 Task: Make in the project ByteBoost a sprint 'Code Conquerors'. Create in the project ByteBoost a sprint 'Code Conquerors'. Add in the project ByteBoost a sprint 'Code Conquerors'
Action: Mouse moved to (238, 65)
Screenshot: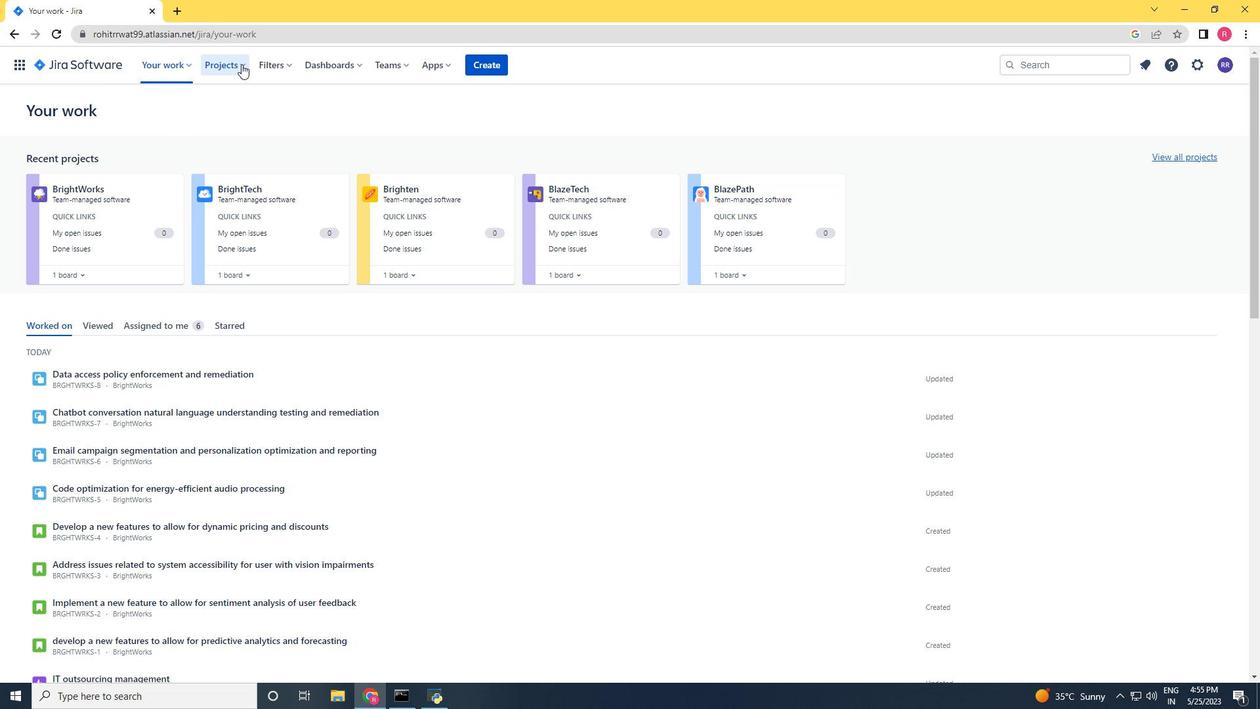 
Action: Mouse pressed left at (238, 65)
Screenshot: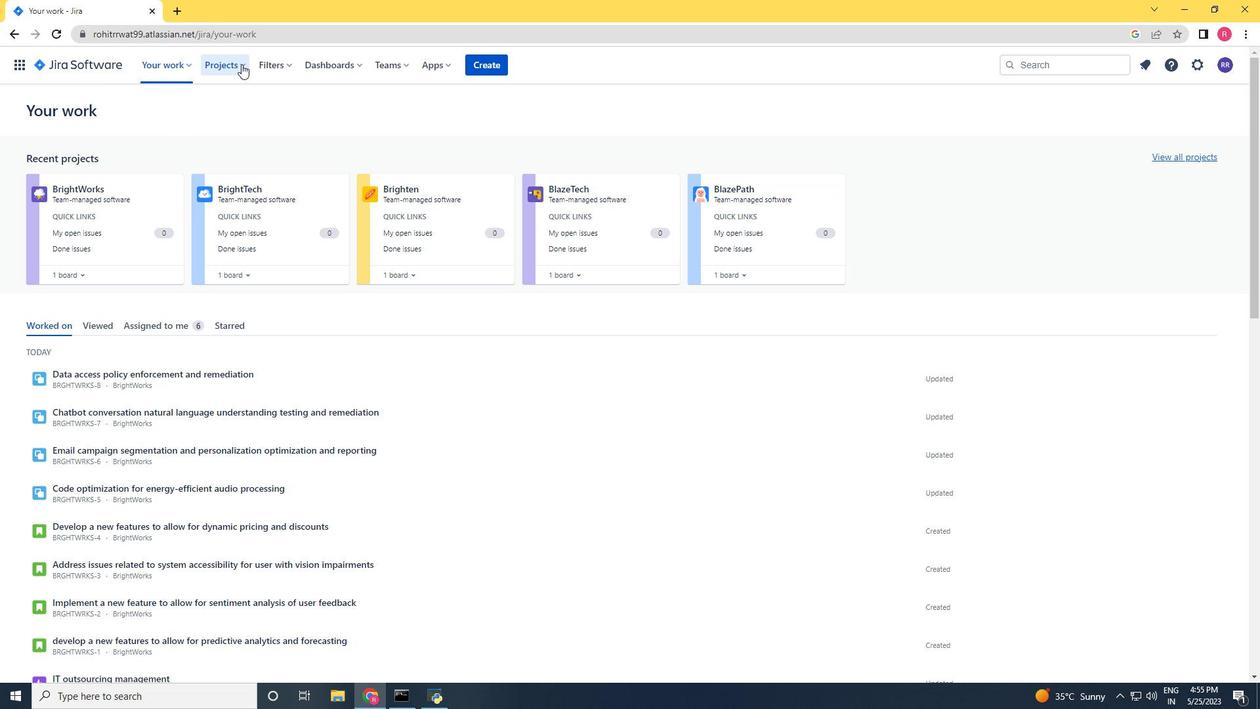 
Action: Mouse moved to (260, 128)
Screenshot: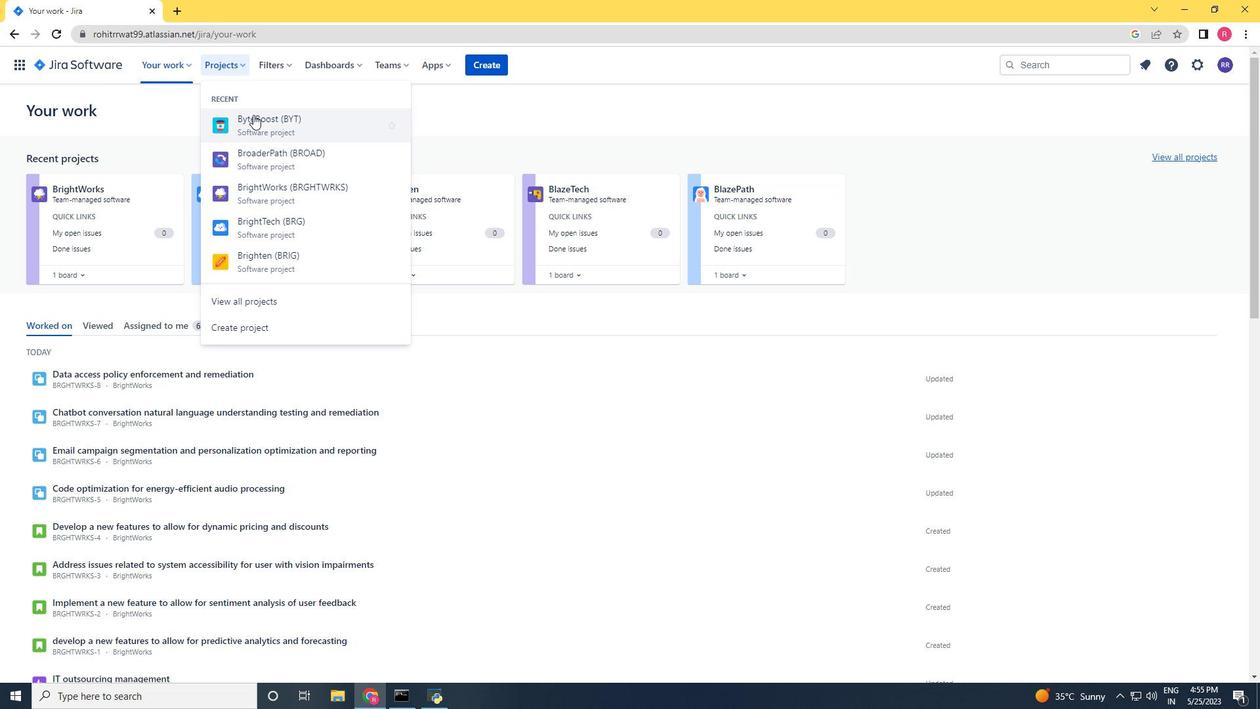 
Action: Mouse pressed left at (260, 128)
Screenshot: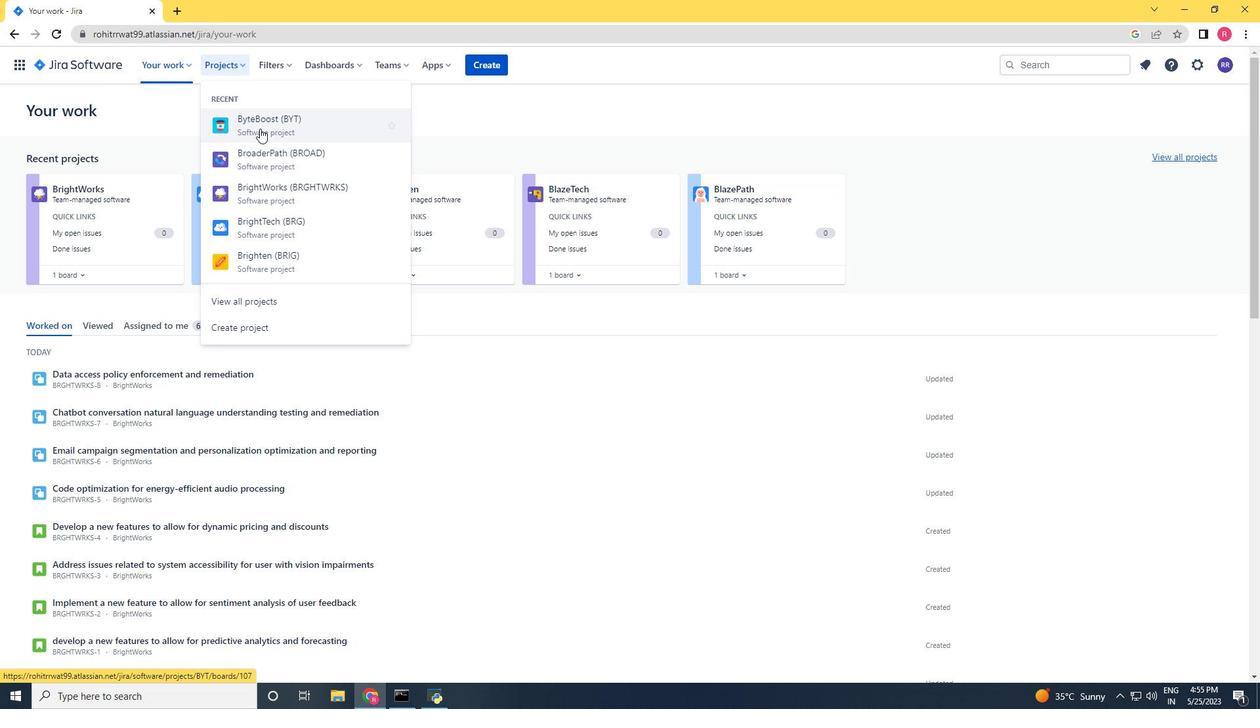 
Action: Mouse moved to (58, 201)
Screenshot: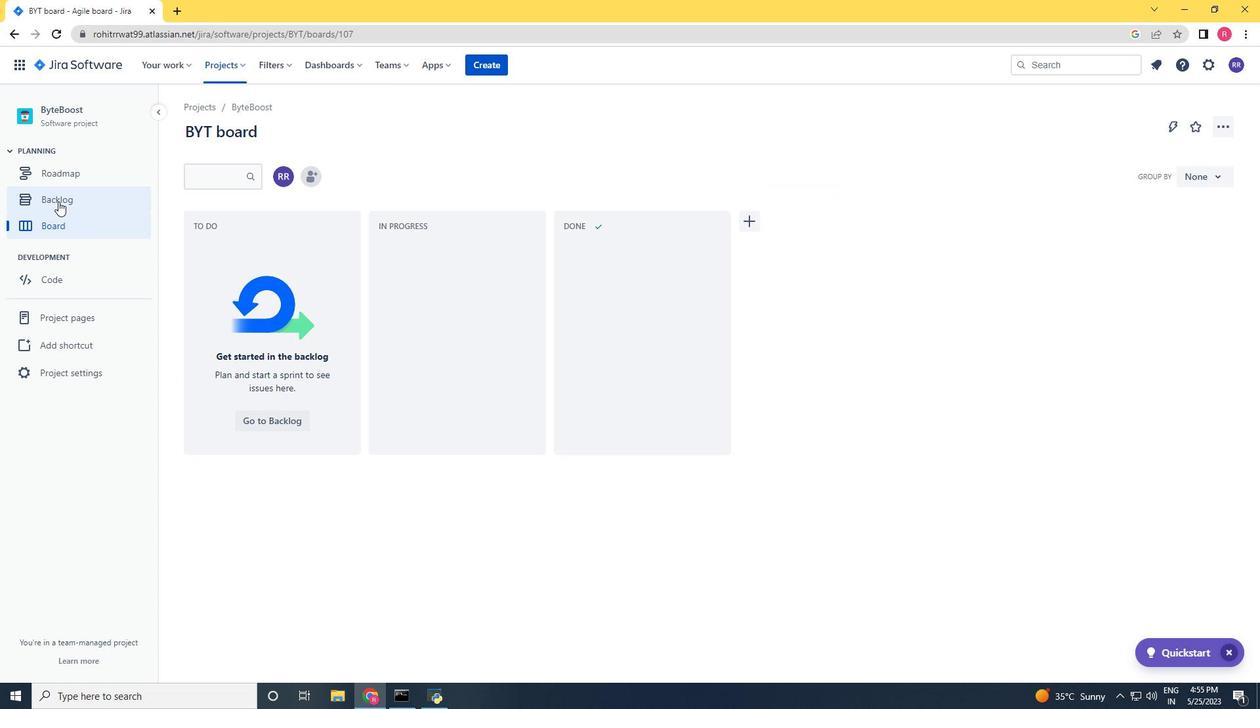 
Action: Mouse pressed left at (58, 201)
Screenshot: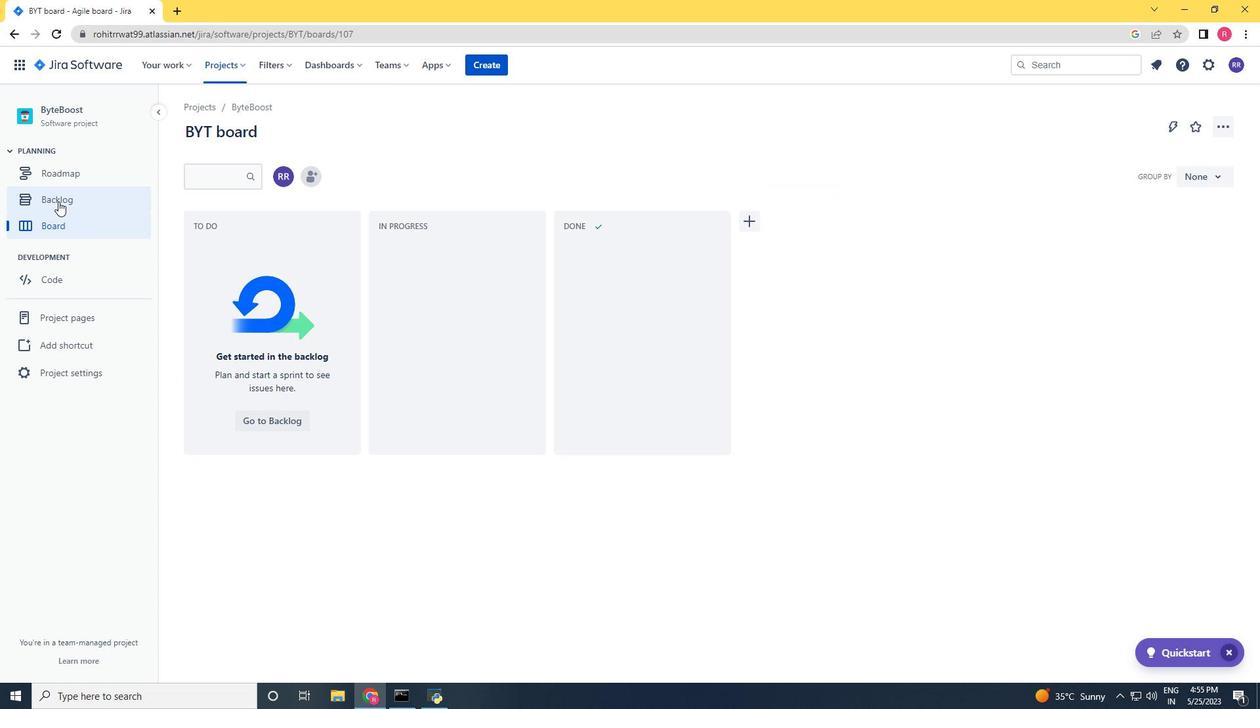 
Action: Mouse moved to (1180, 214)
Screenshot: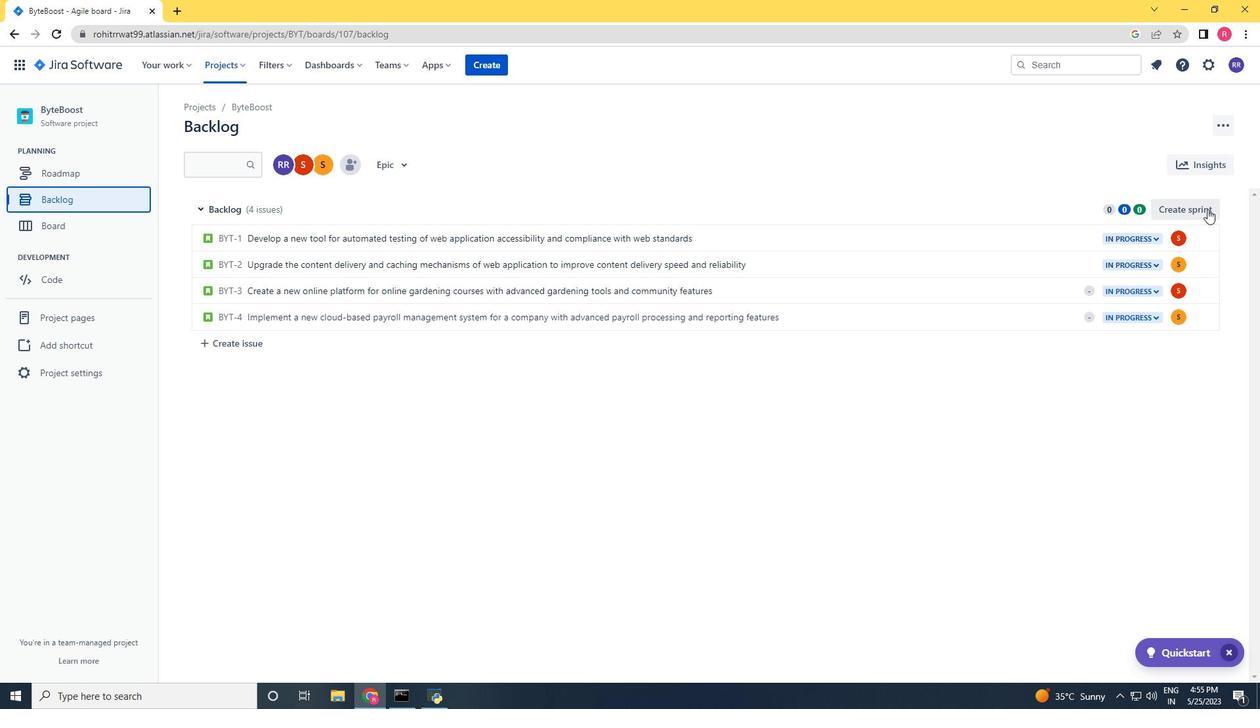 
Action: Mouse pressed left at (1180, 214)
Screenshot: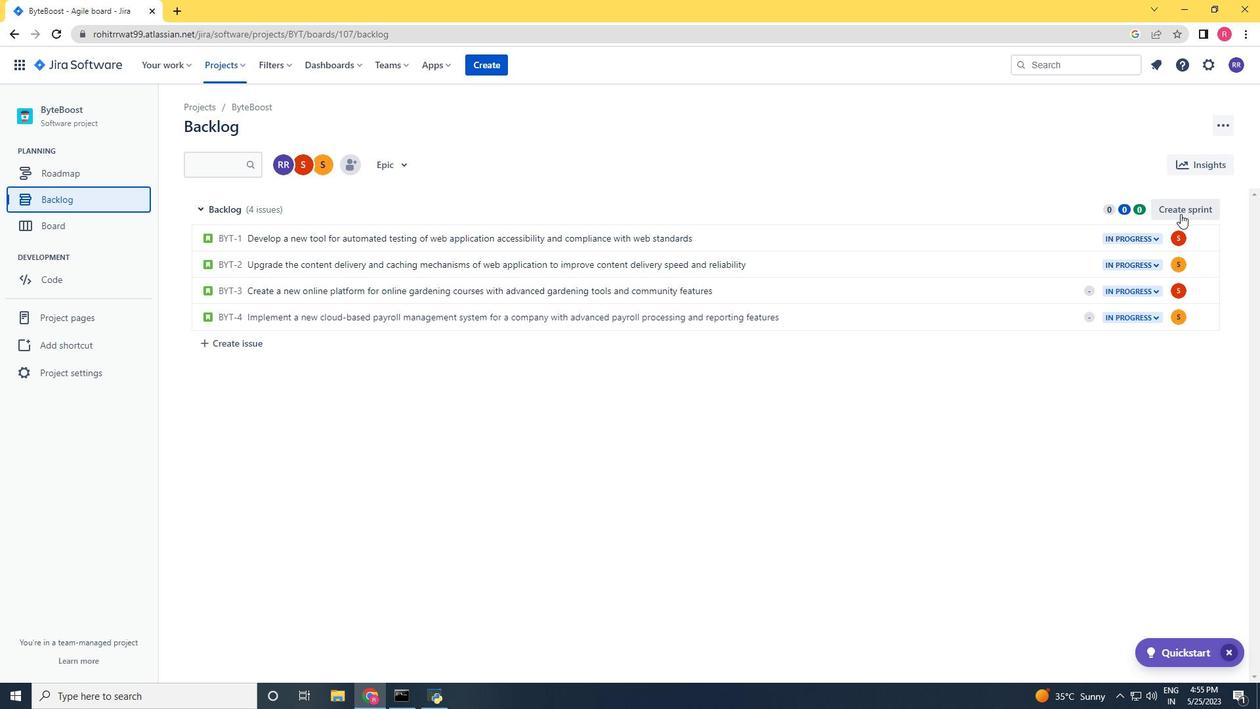 
Action: Mouse moved to (284, 206)
Screenshot: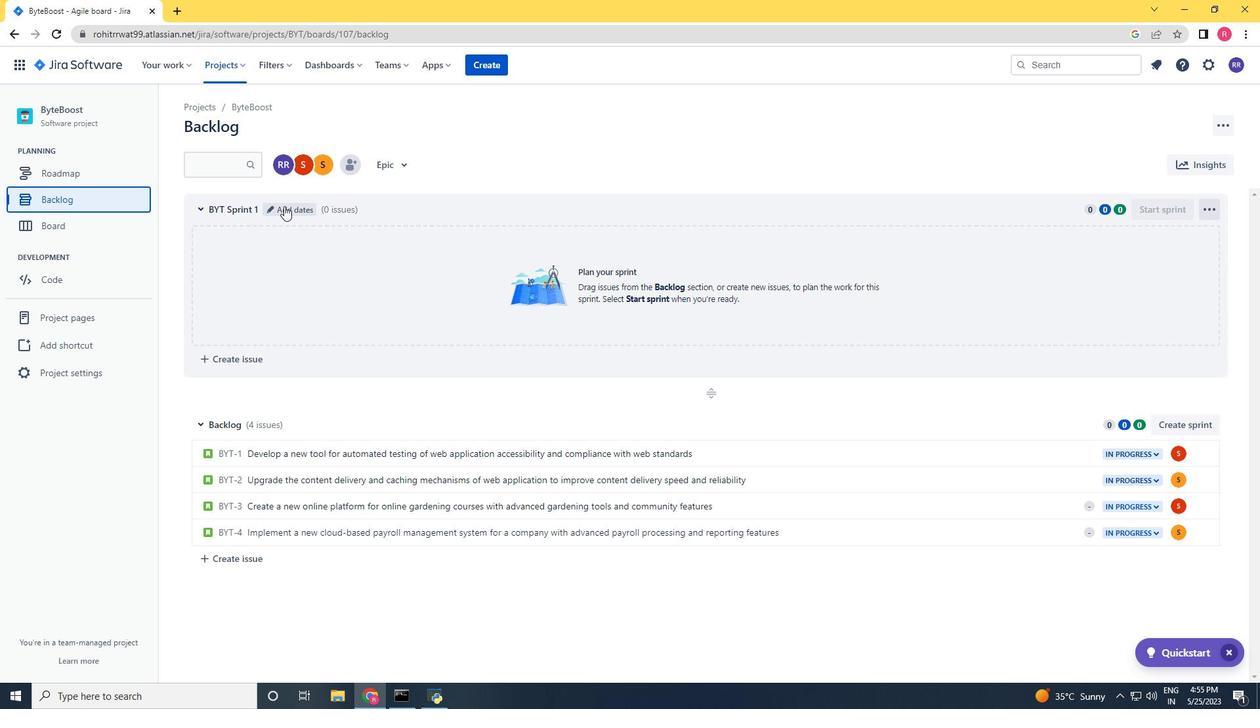 
Action: Mouse pressed left at (284, 206)
Screenshot: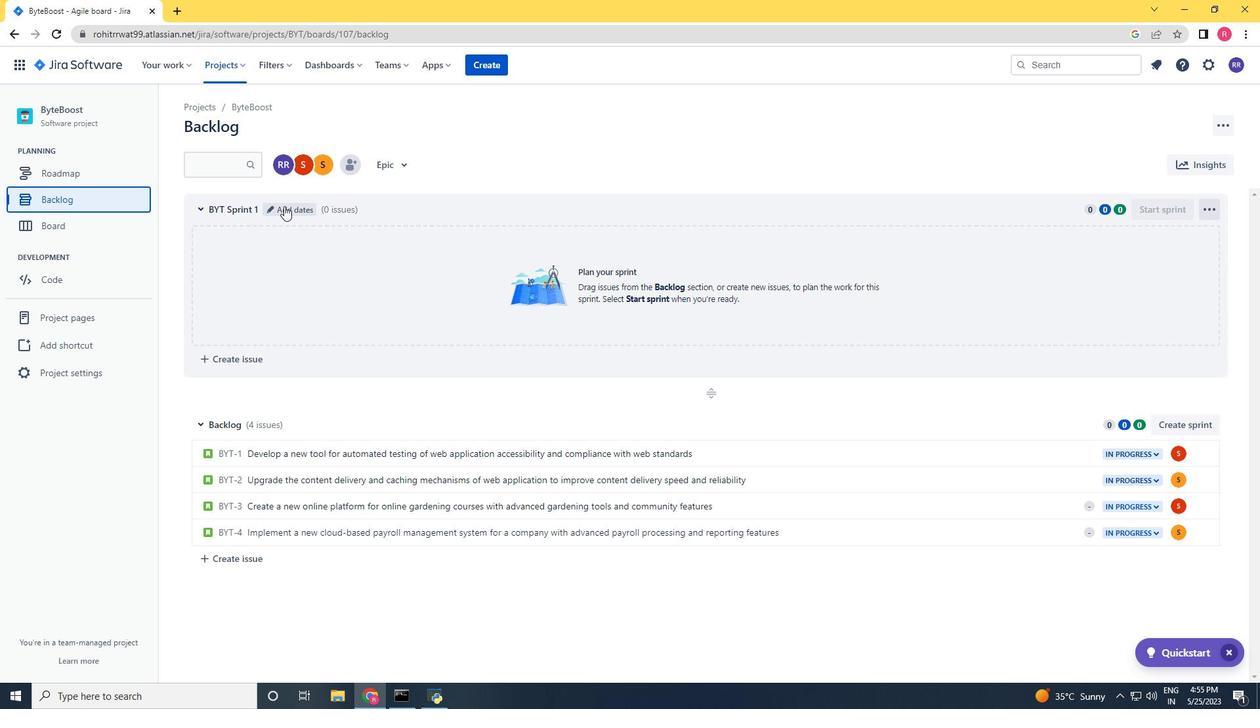 
Action: Key pressed <Key.backspace><Key.backspace><Key.backspace><Key.backspace><Key.backspace><Key.backspace><Key.backspace><Key.backspace><Key.backspace><Key.backspace><Key.backspace><Key.backspace><Key.backspace><Key.backspace><Key.backspace><Key.backspace><Key.backspace><Key.backspace><Key.backspace><Key.backspace><Key.backspace><Key.backspace><Key.backspace><Key.shift>Code<Key.space><Key.shift><Key.shift><Key.shift><Key.shift><Key.shift><Key.shift><Key.shift><Key.shift><Key.shift><Key.shift><Key.shift><Key.shift><Key.shift><Key.shift><Key.shift><Key.shift><Key.shift><Key.shift>Conqueros<Key.backspace>rs<Key.space><Key.enter><Key.enter>
Screenshot: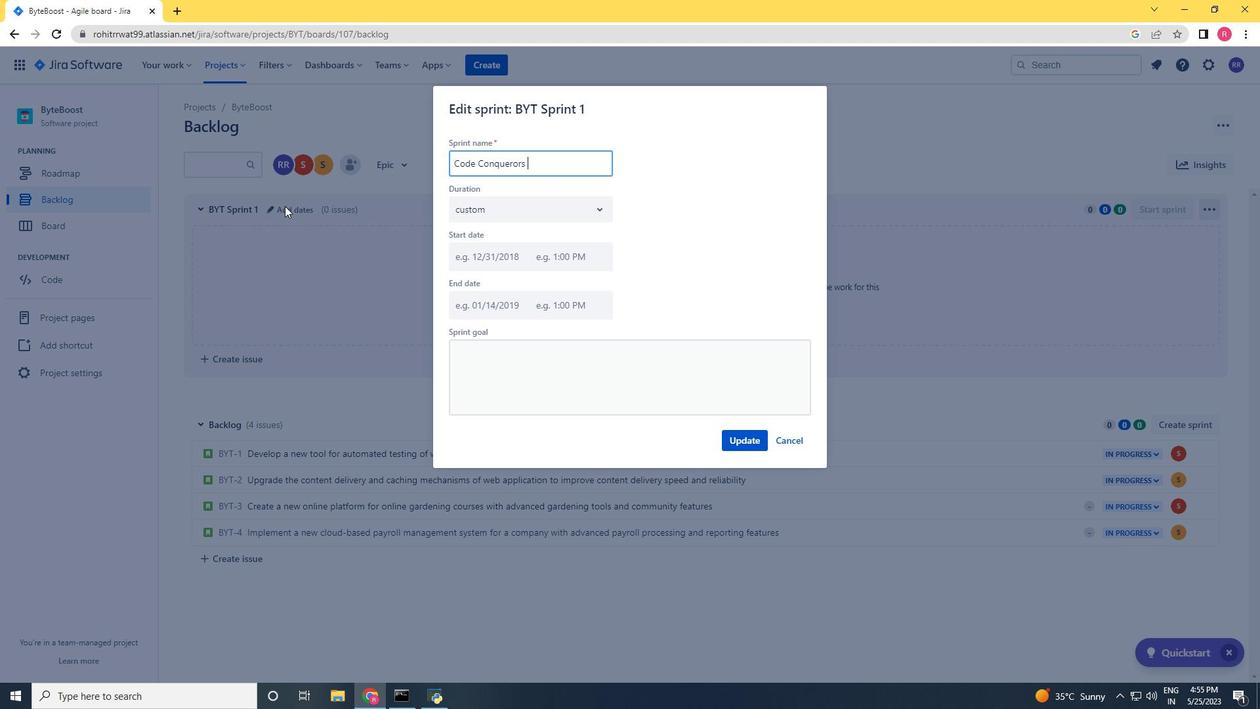 
Action: Mouse moved to (1202, 428)
Screenshot: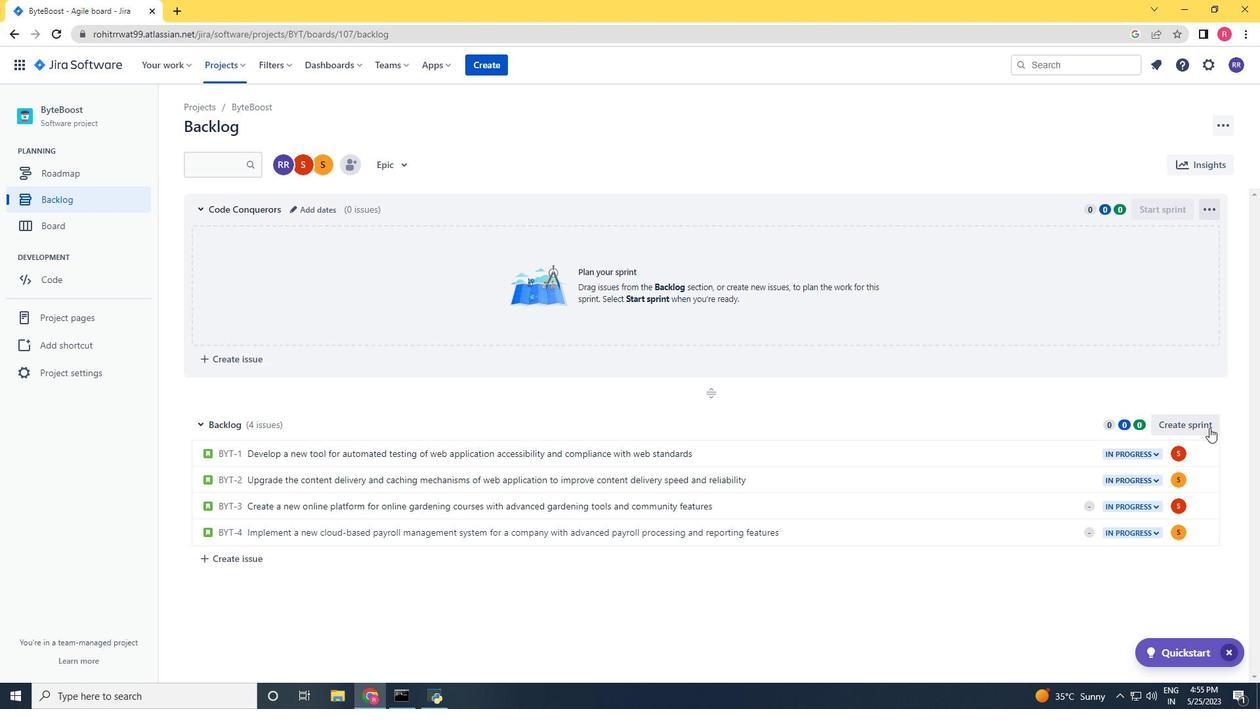 
Action: Mouse pressed left at (1202, 428)
Screenshot: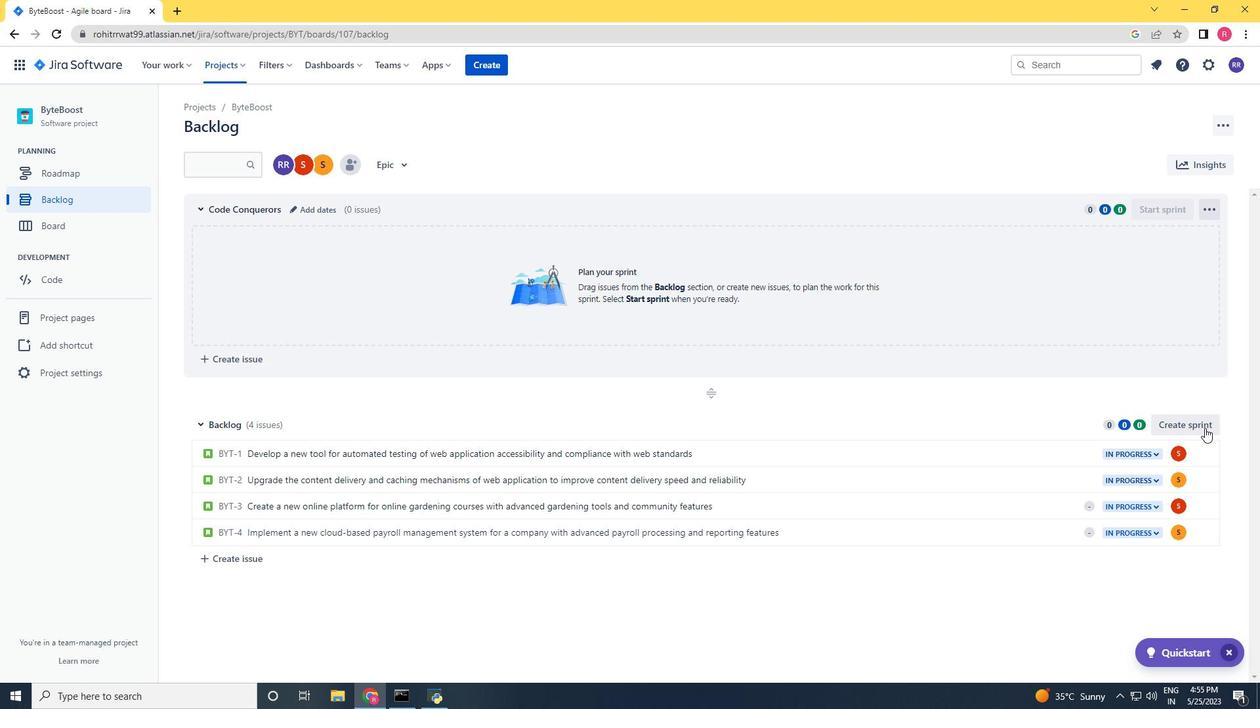 
Action: Mouse moved to (304, 428)
Screenshot: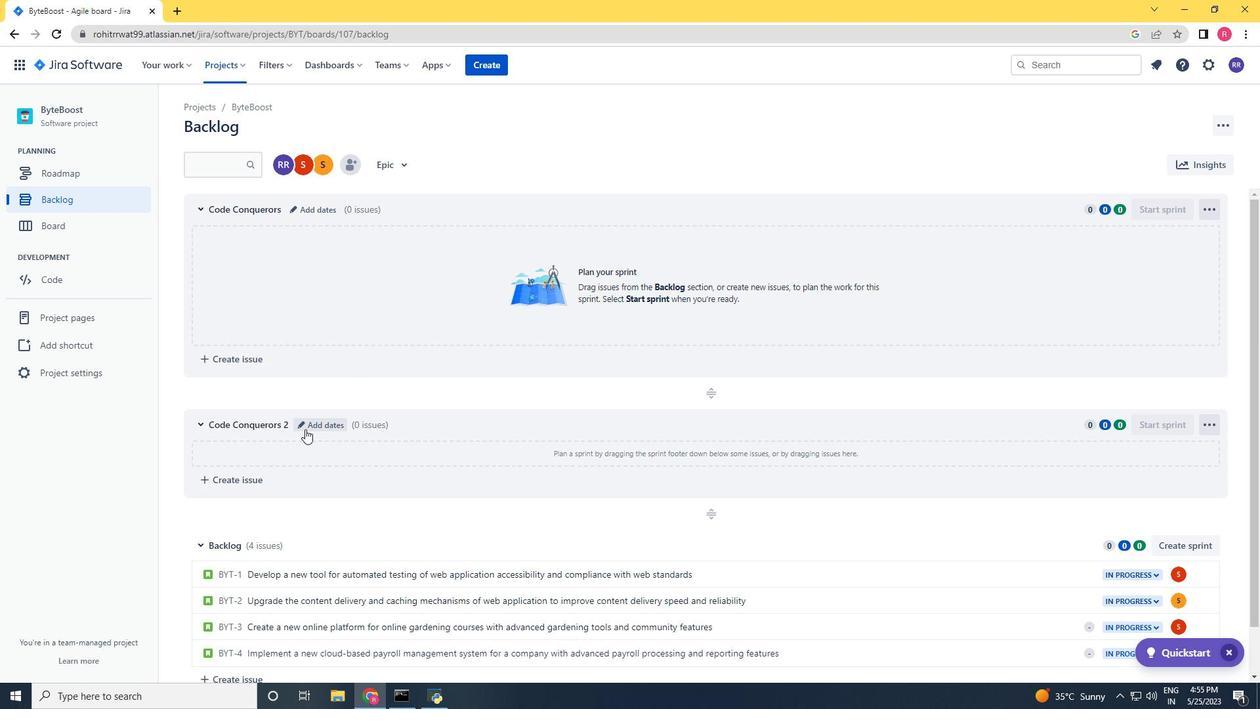 
Action: Mouse pressed left at (304, 428)
Screenshot: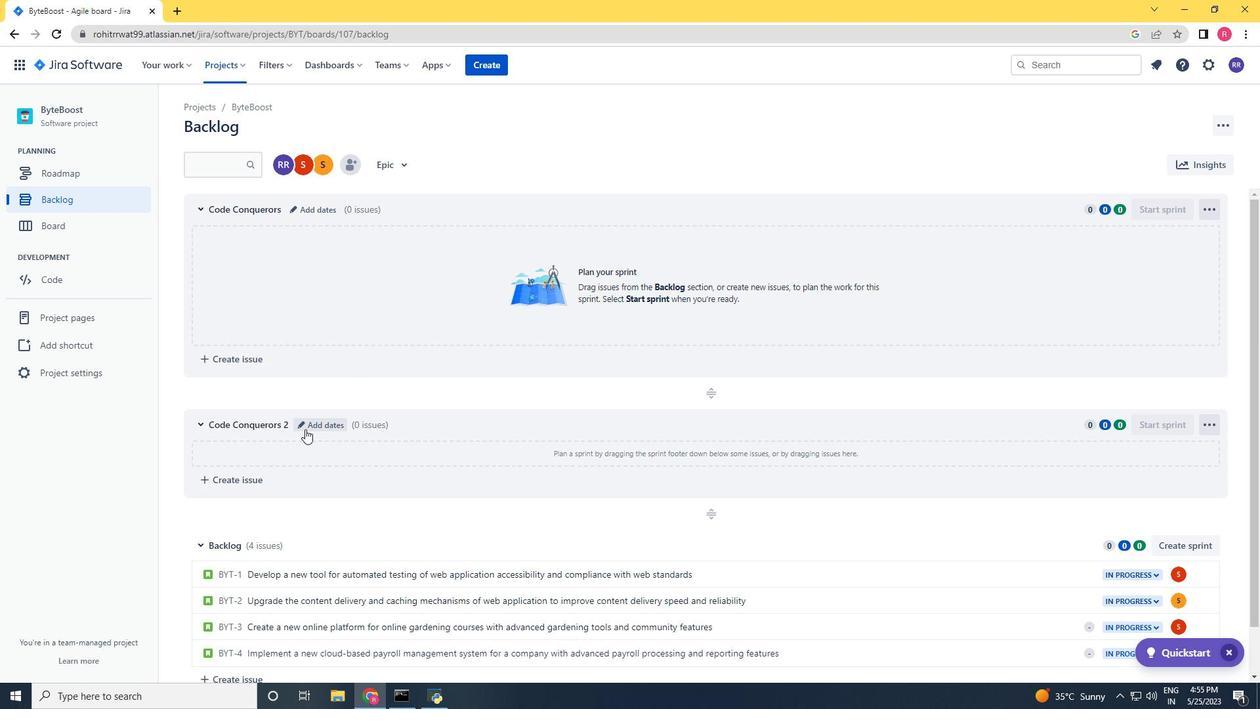 
Action: Key pressed <Key.backspace><Key.backspace><Key.backspace><Key.backspace><Key.backspace><Key.backspace><Key.backspace><Key.backspace><Key.backspace><Key.backspace><Key.backspace><Key.backspace><Key.backspace><Key.backspace><Key.backspace><Key.backspace><Key.backspace><Key.backspace><Key.backspace><Key.backspace><Key.backspace><Key.backspace><Key.backspace><Key.shift>Code<Key.space><Key.shift><Key.shift>Conquerors<Key.space>=<Key.backspace><Key.backspace><Key.enter>
Screenshot: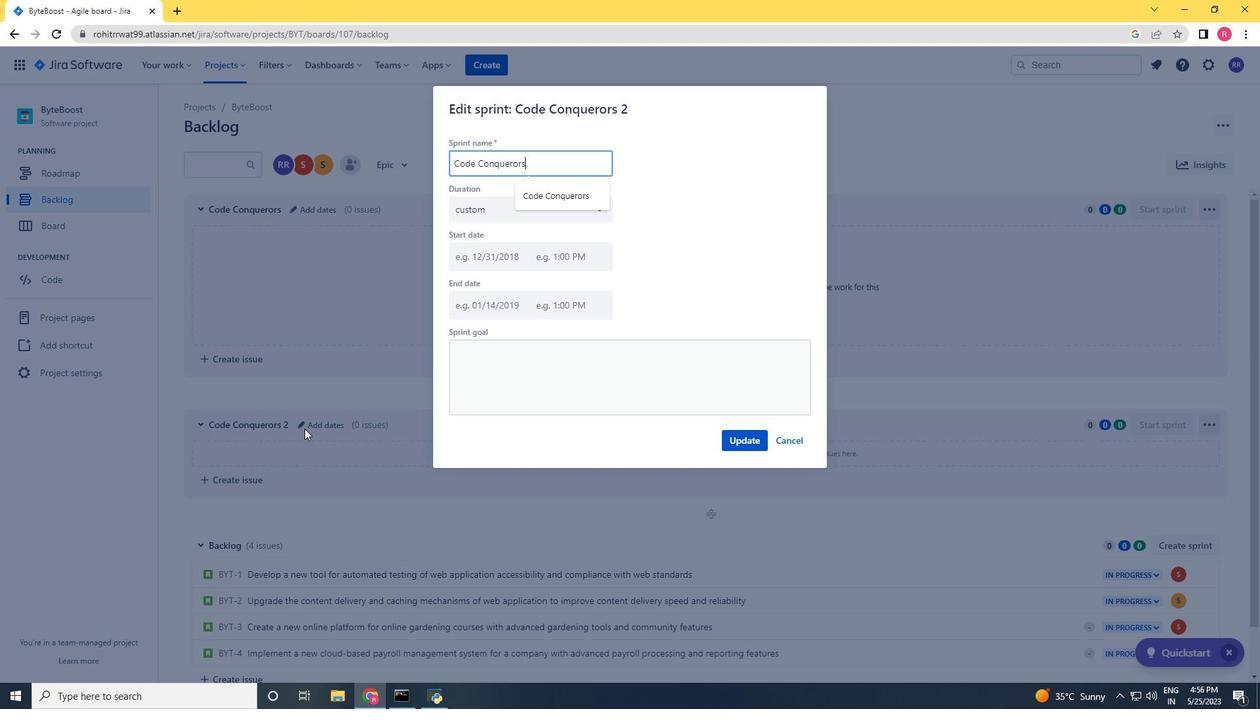 
Action: Mouse moved to (1189, 550)
Screenshot: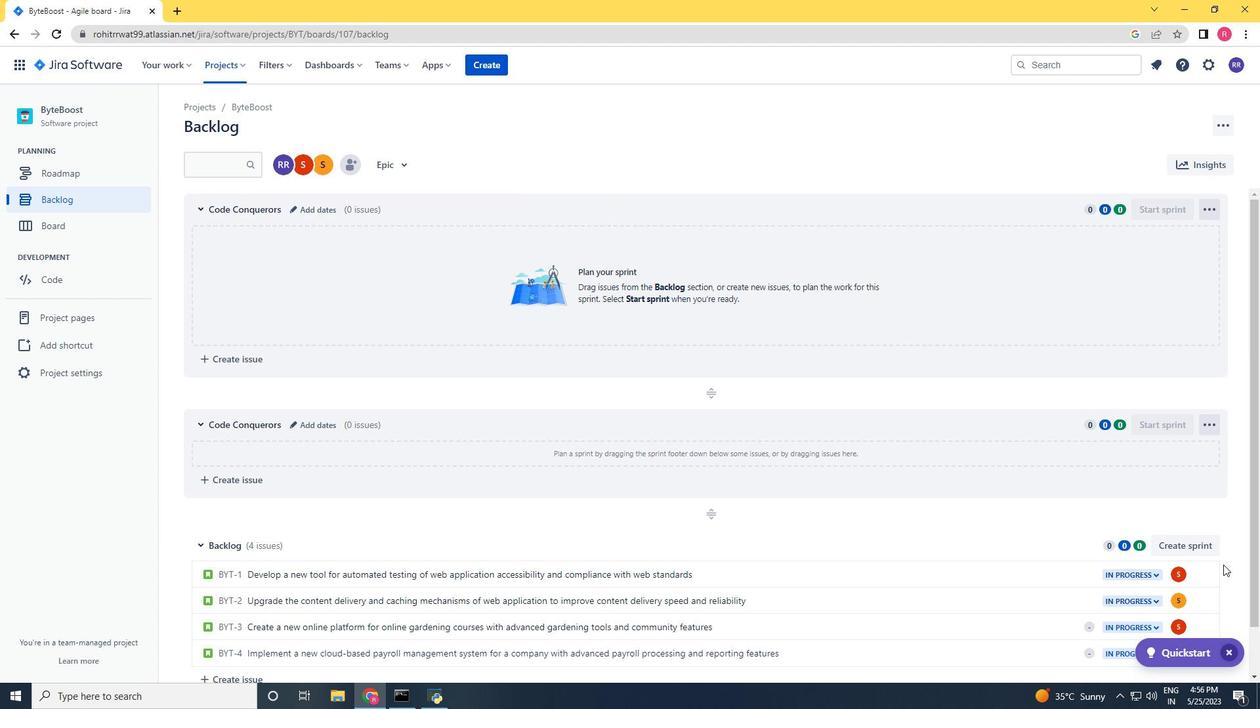 
Action: Mouse pressed left at (1189, 550)
Screenshot: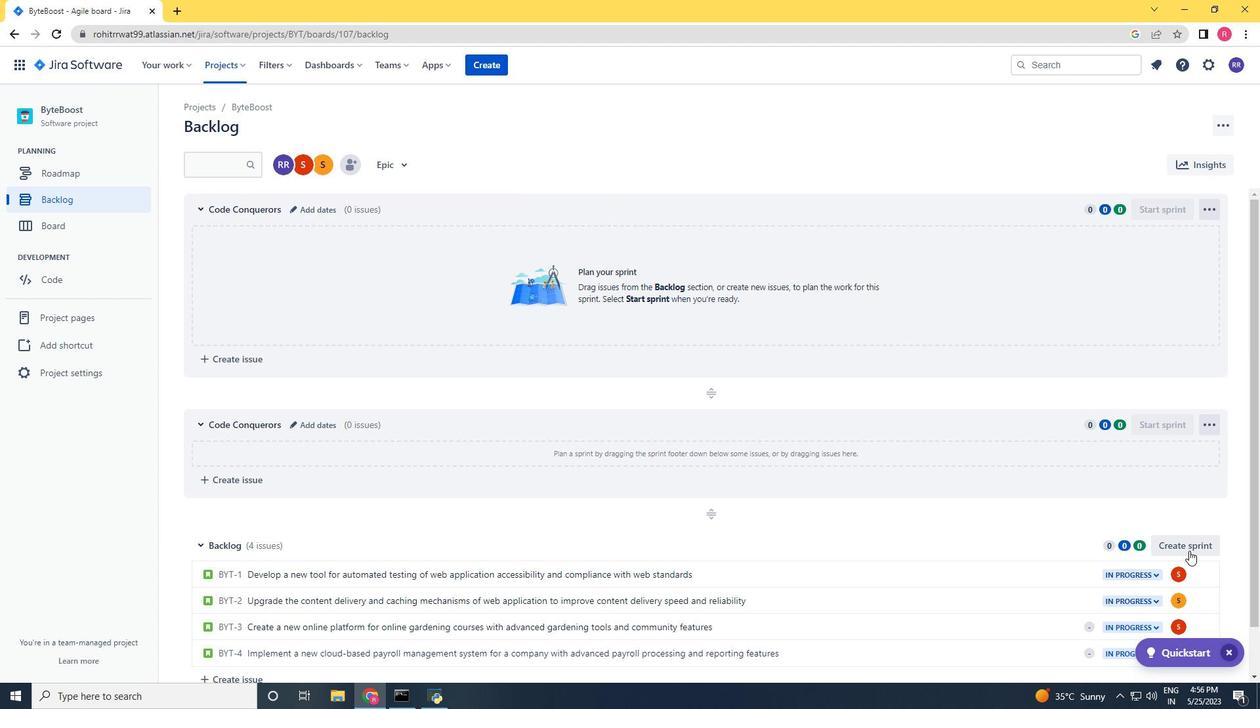 
Action: Mouse moved to (303, 539)
Screenshot: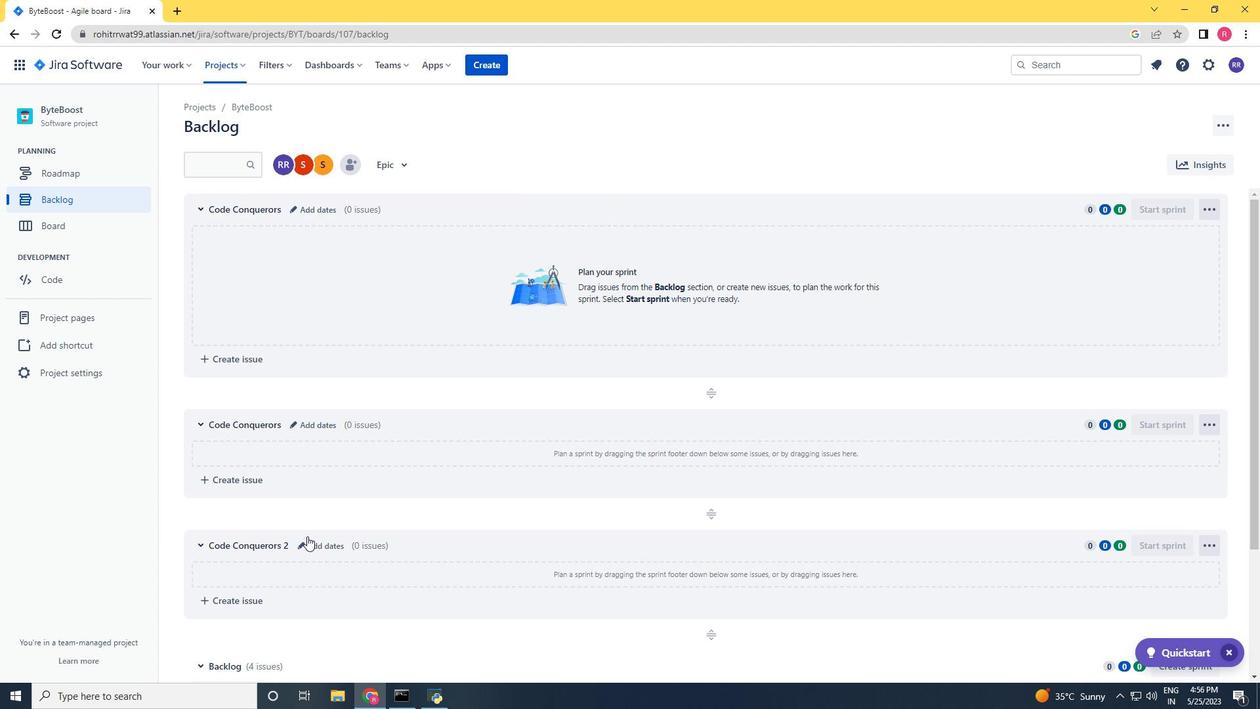 
Action: Mouse pressed left at (303, 539)
Screenshot: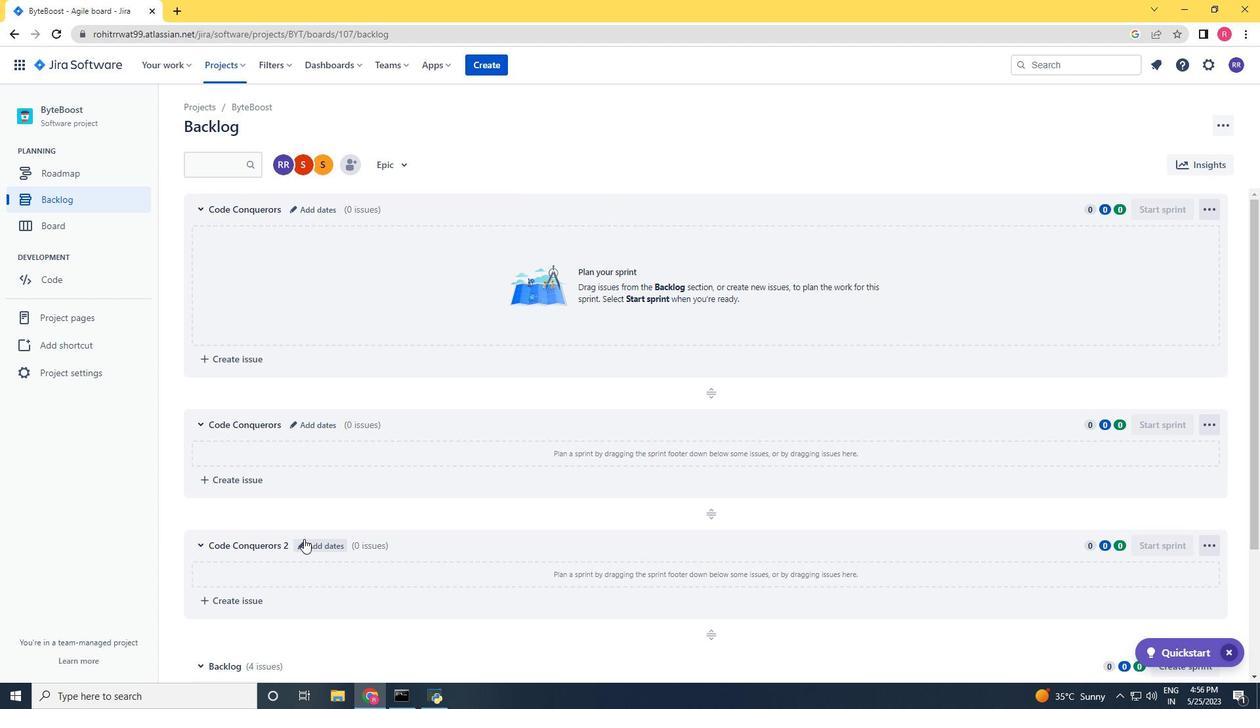 
Action: Key pressed <Key.backspace><Key.backspace><Key.backspace><Key.backspace><Key.backspace><Key.backspace><Key.backspace><Key.backspace><Key.backspace><Key.backspace><Key.backspace><Key.backspace><Key.backspace><Key.backspace><Key.backspace><Key.backspace><Key.backspace><Key.backspace><Key.backspace><Key.backspace><Key.backspace><Key.backspace><Key.backspace><Key.backspace><Key.backspace><Key.shift>Code<Key.space><Key.shift>Conquerors<Key.enter>
Screenshot: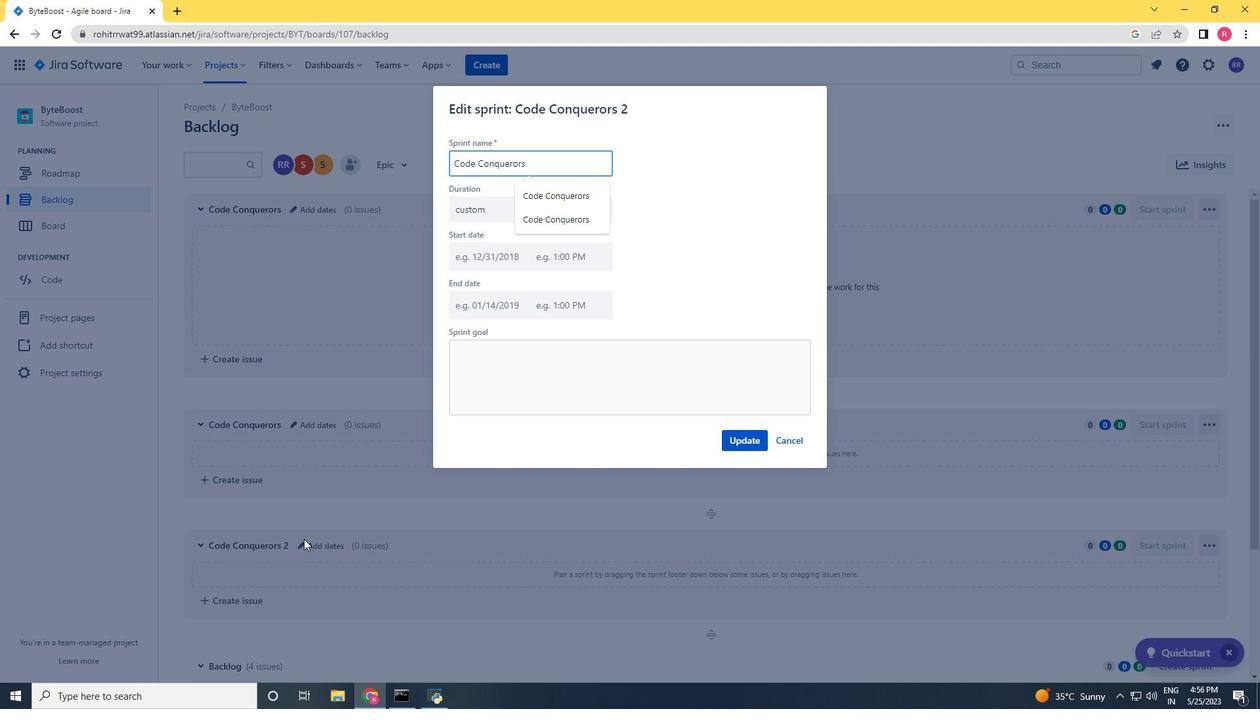 
Action: Mouse moved to (198, 209)
Screenshot: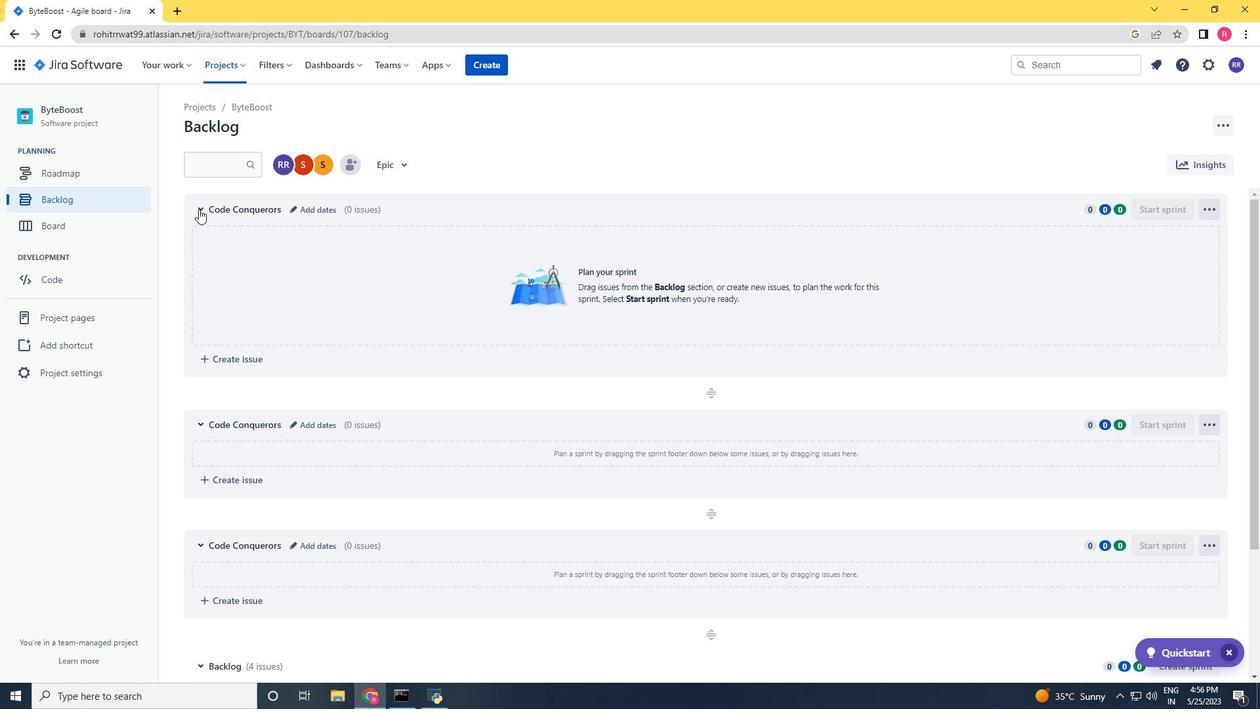 
Action: Mouse pressed left at (198, 209)
Screenshot: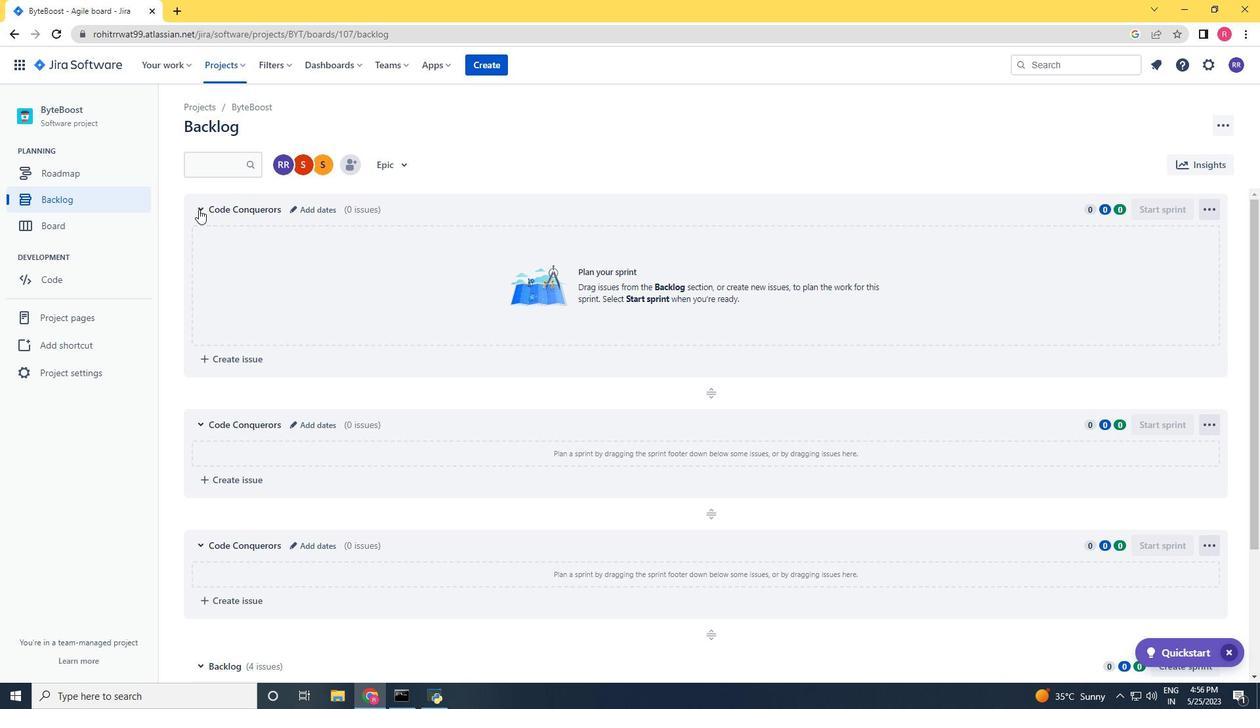 
Action: Mouse moved to (198, 245)
Screenshot: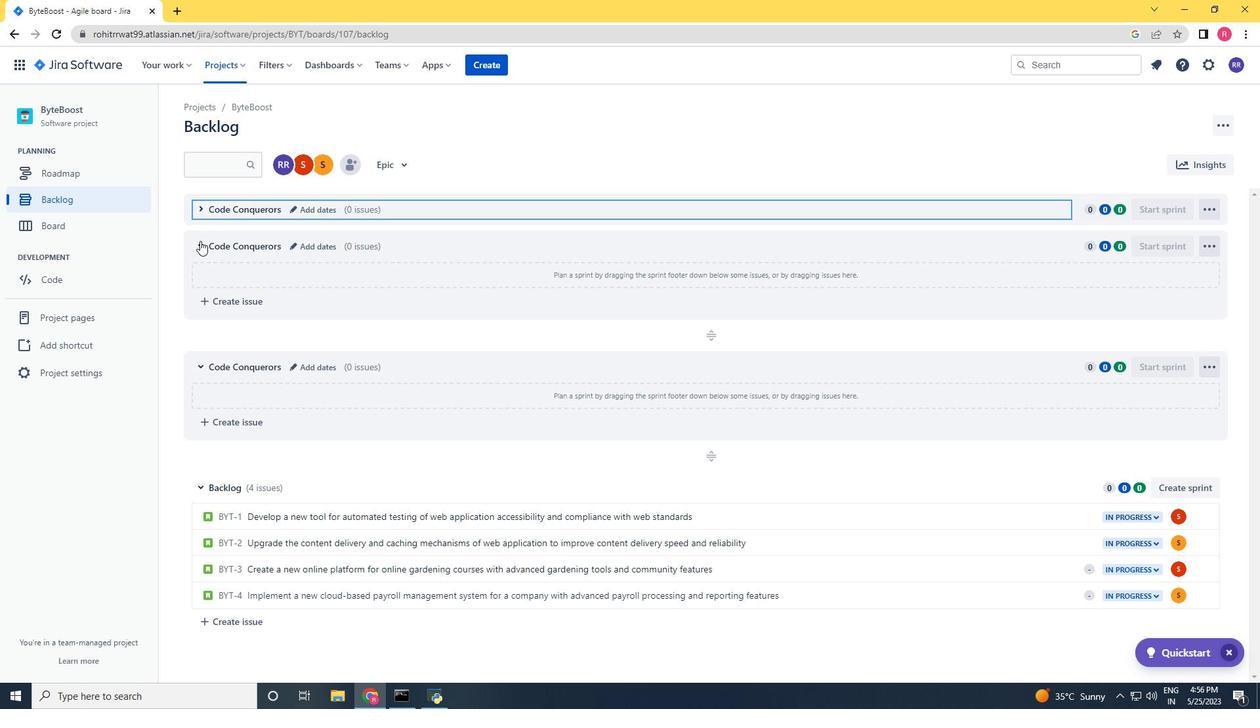 
Action: Mouse pressed left at (198, 245)
Screenshot: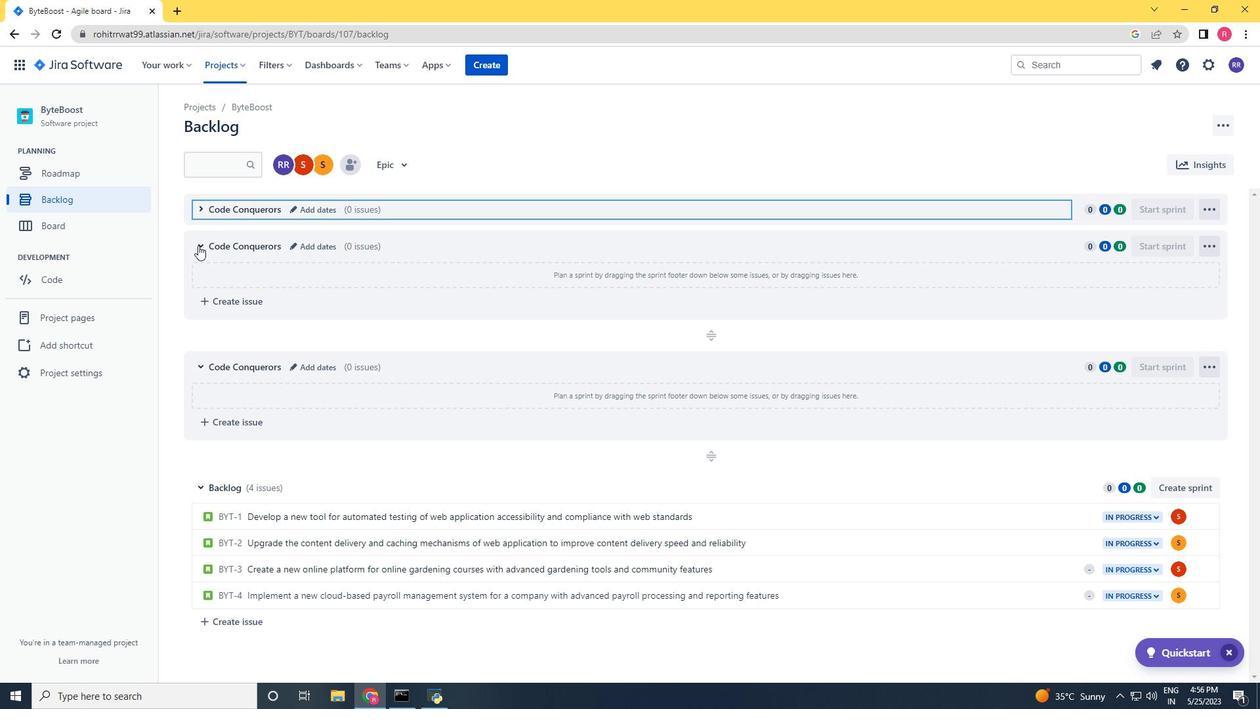
Action: Mouse moved to (200, 277)
Screenshot: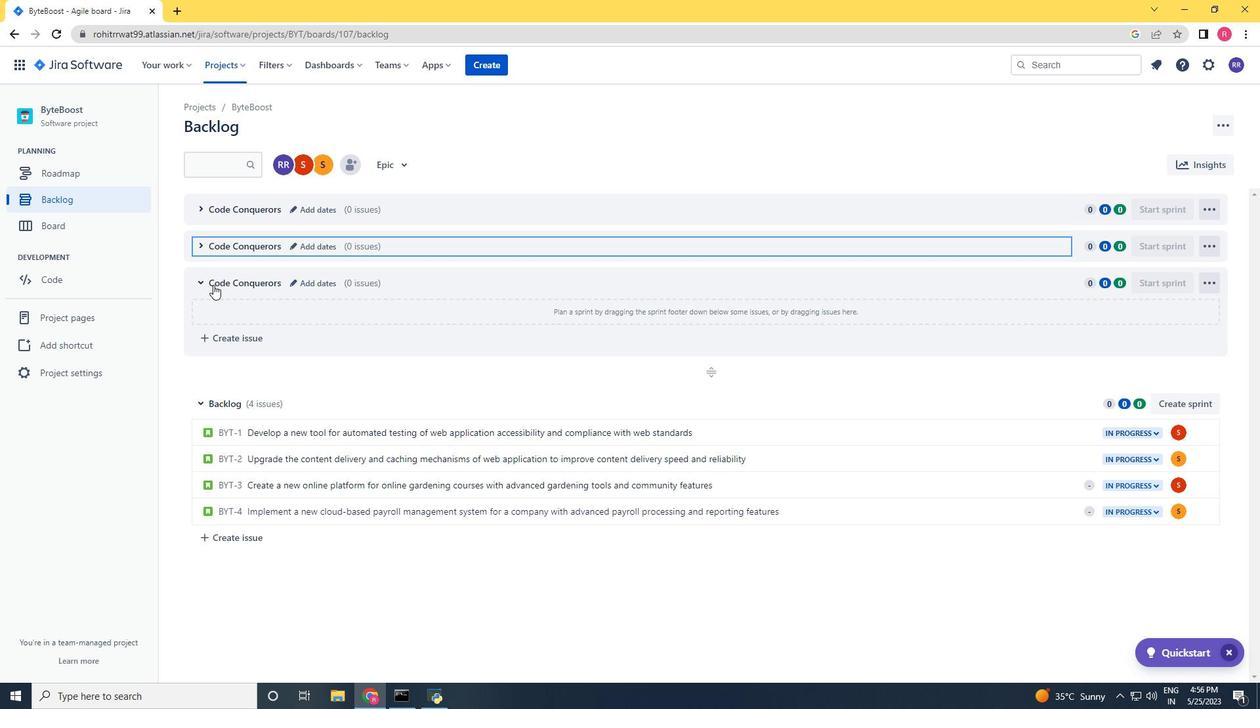 
Action: Mouse pressed left at (200, 277)
Screenshot: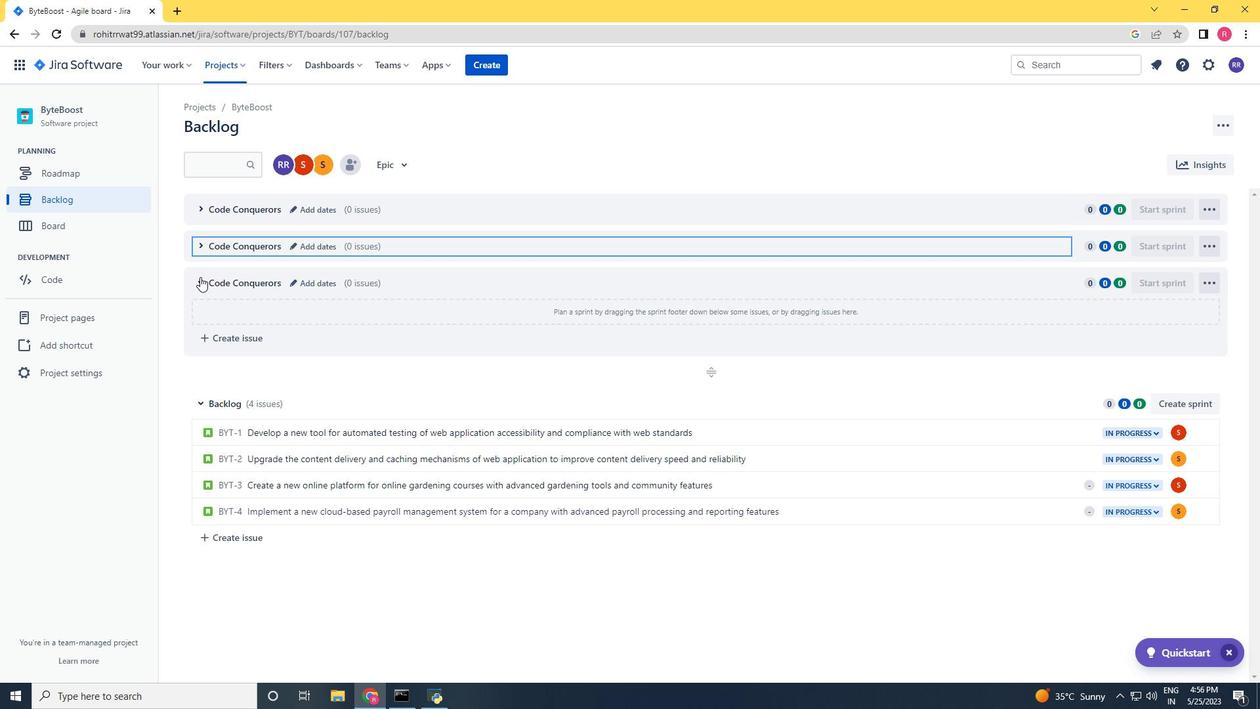 
Action: Mouse moved to (654, 554)
Screenshot: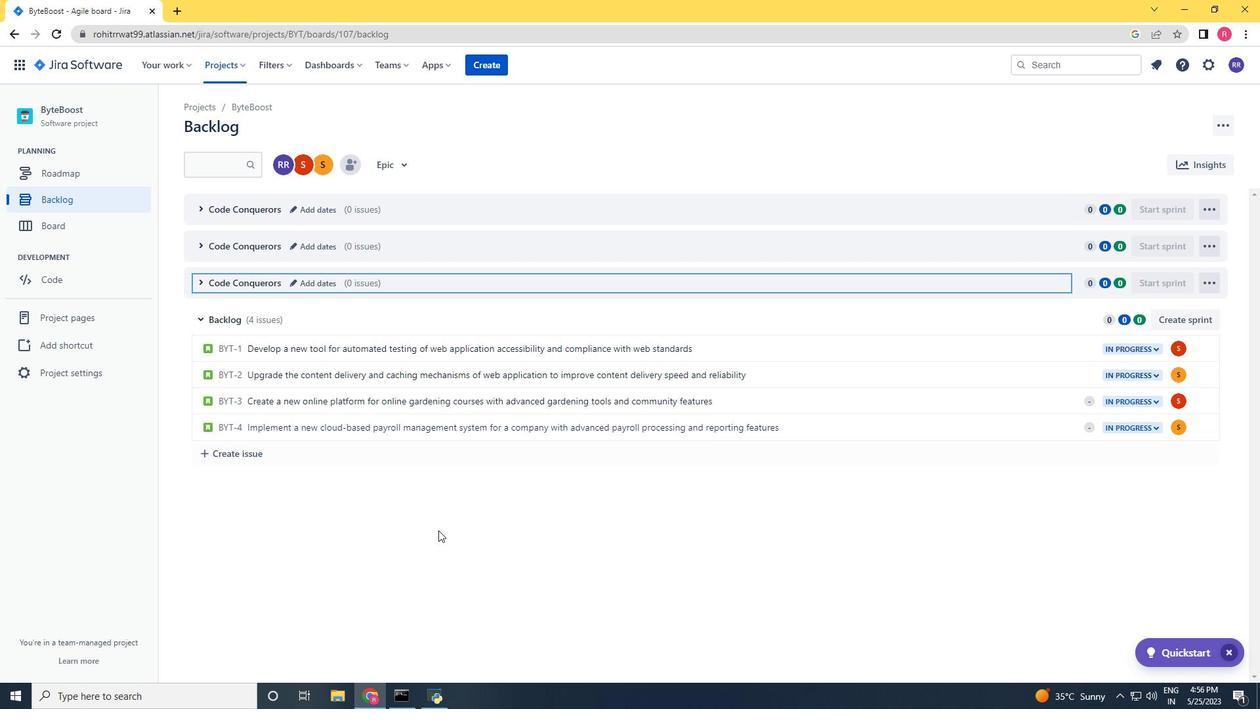 
